 Task: Add another sort column.
Action: Mouse moved to (17, 169)
Screenshot: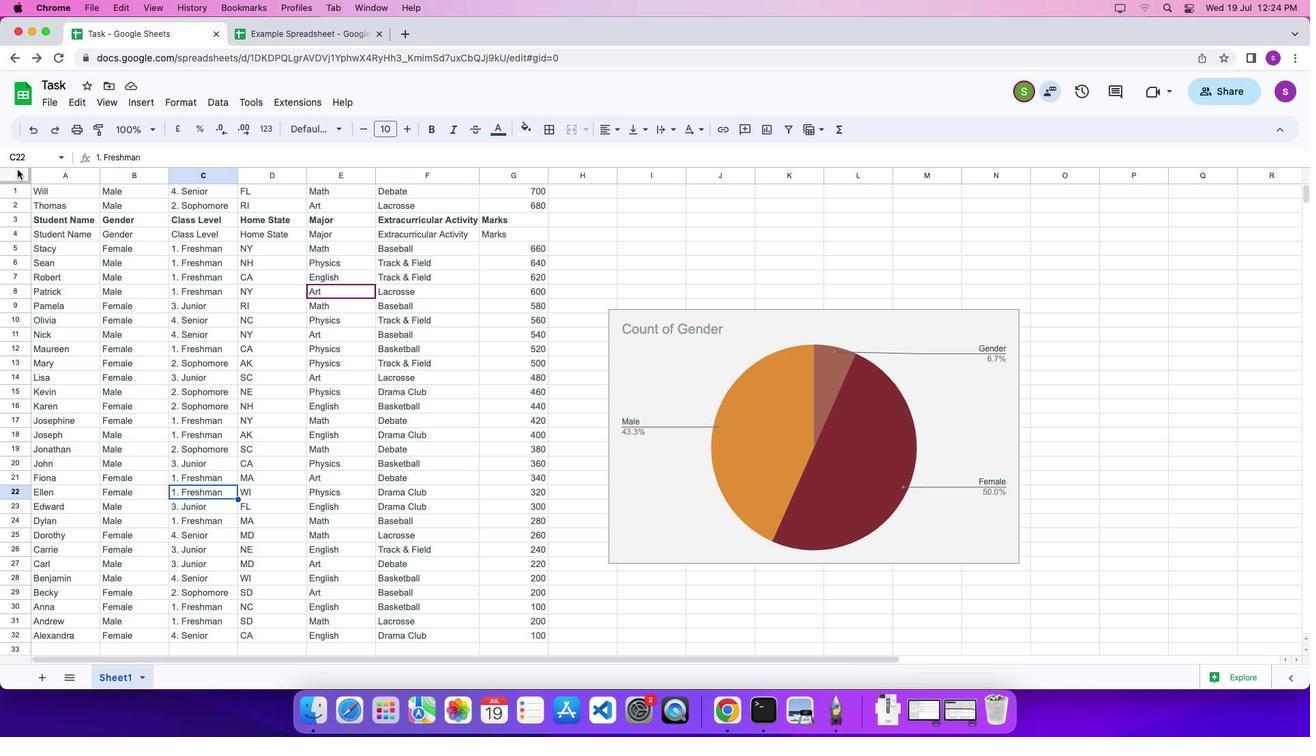 
Action: Mouse pressed left at (17, 169)
Screenshot: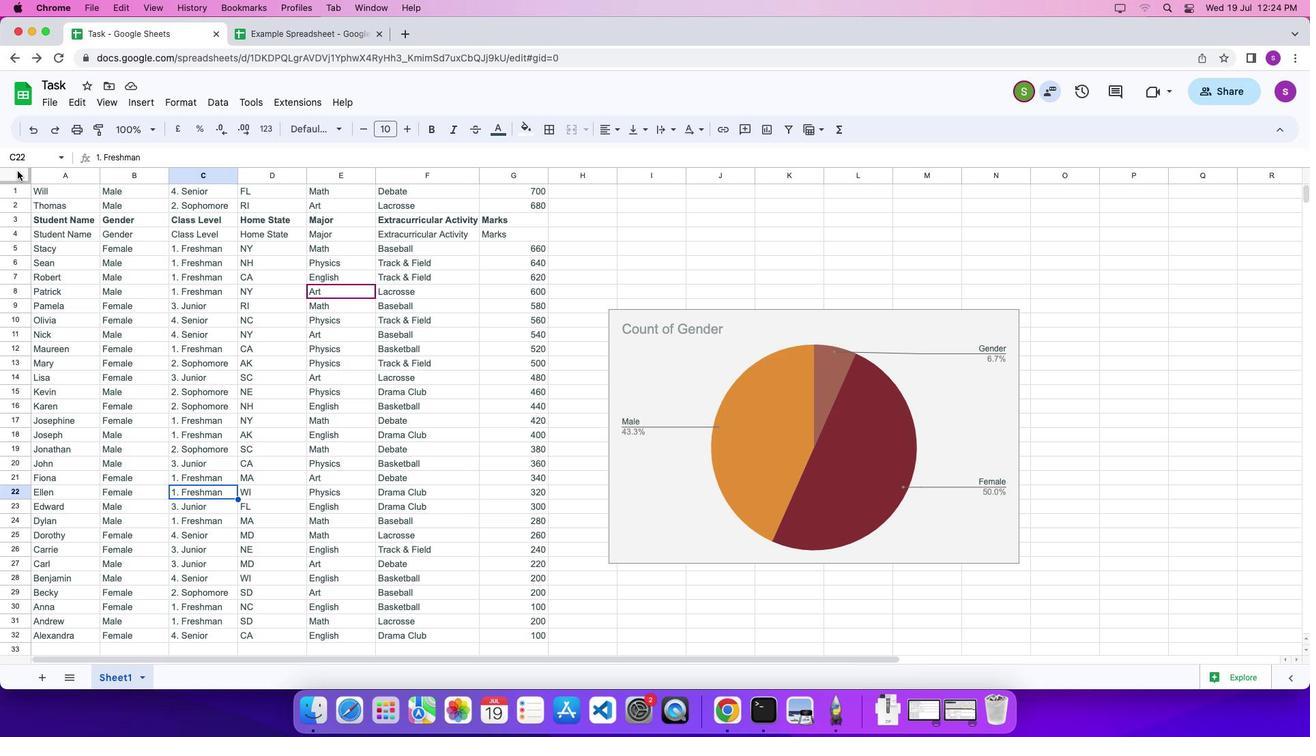 
Action: Mouse moved to (17, 171)
Screenshot: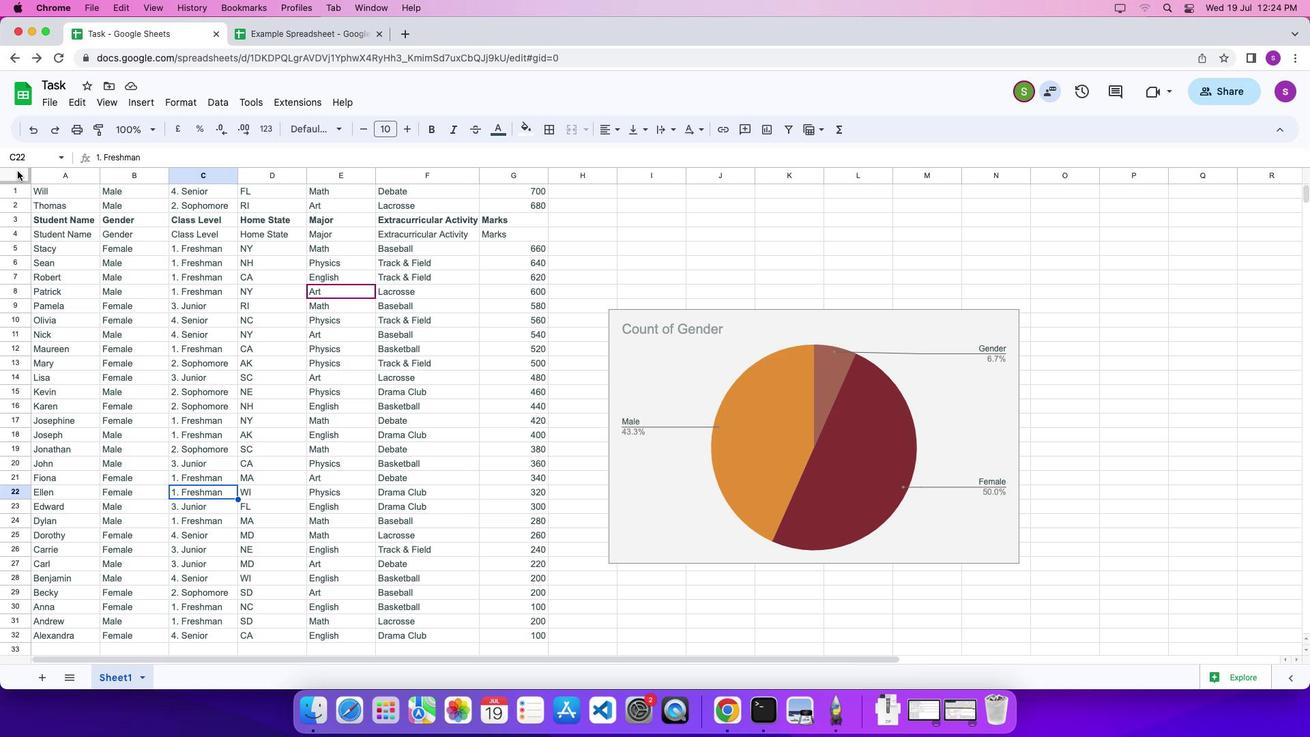 
Action: Mouse pressed left at (17, 171)
Screenshot: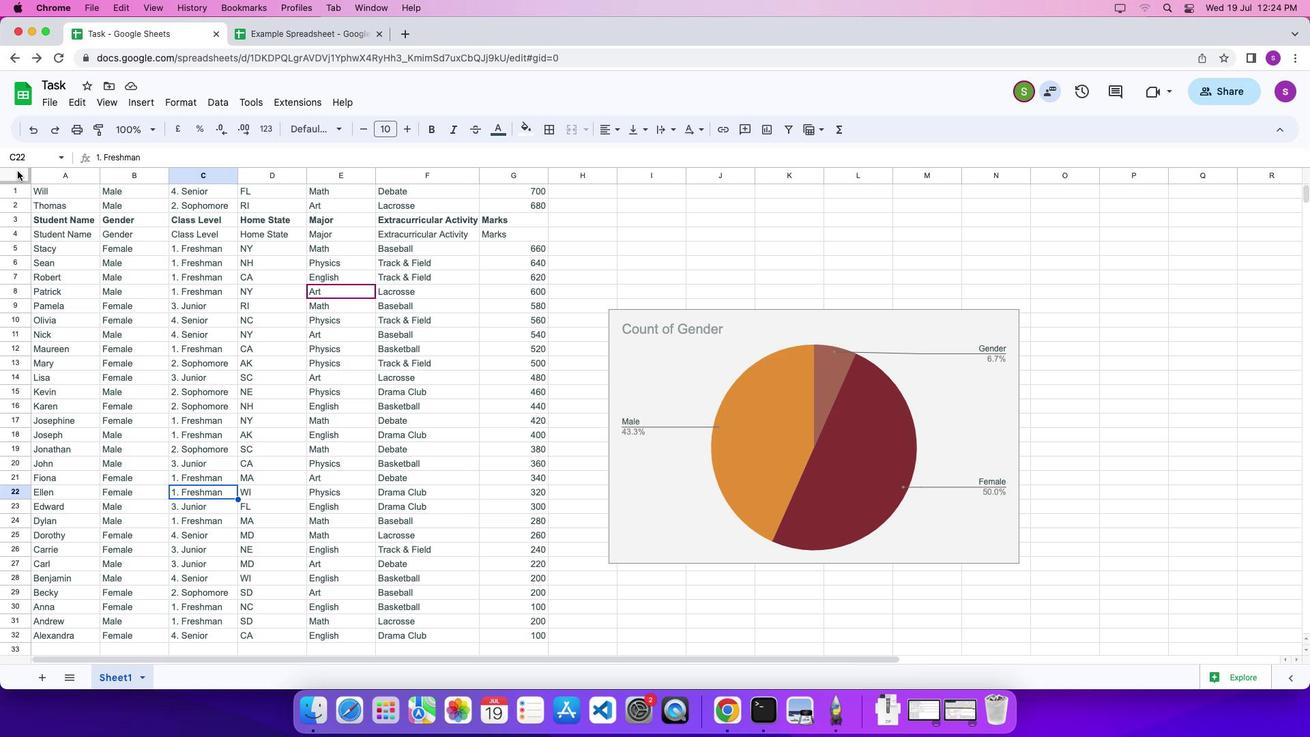 
Action: Mouse pressed left at (17, 171)
Screenshot: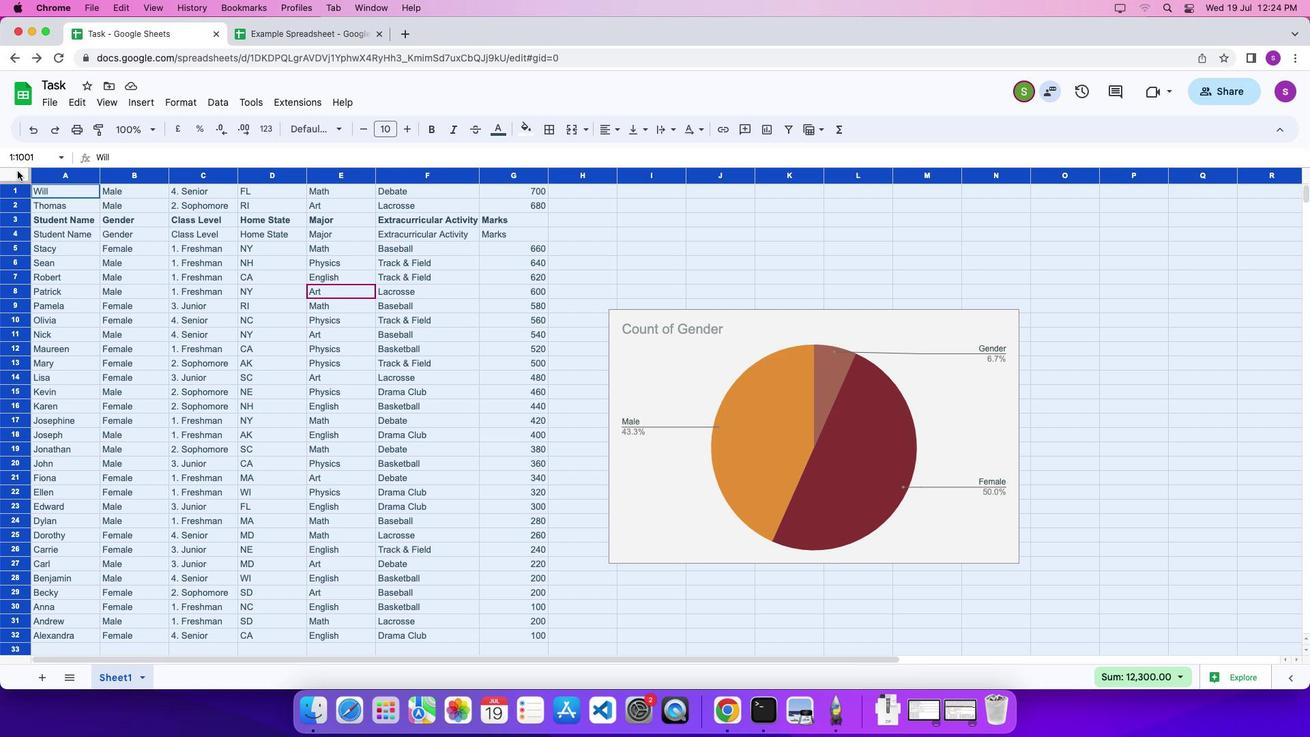 
Action: Mouse moved to (219, 102)
Screenshot: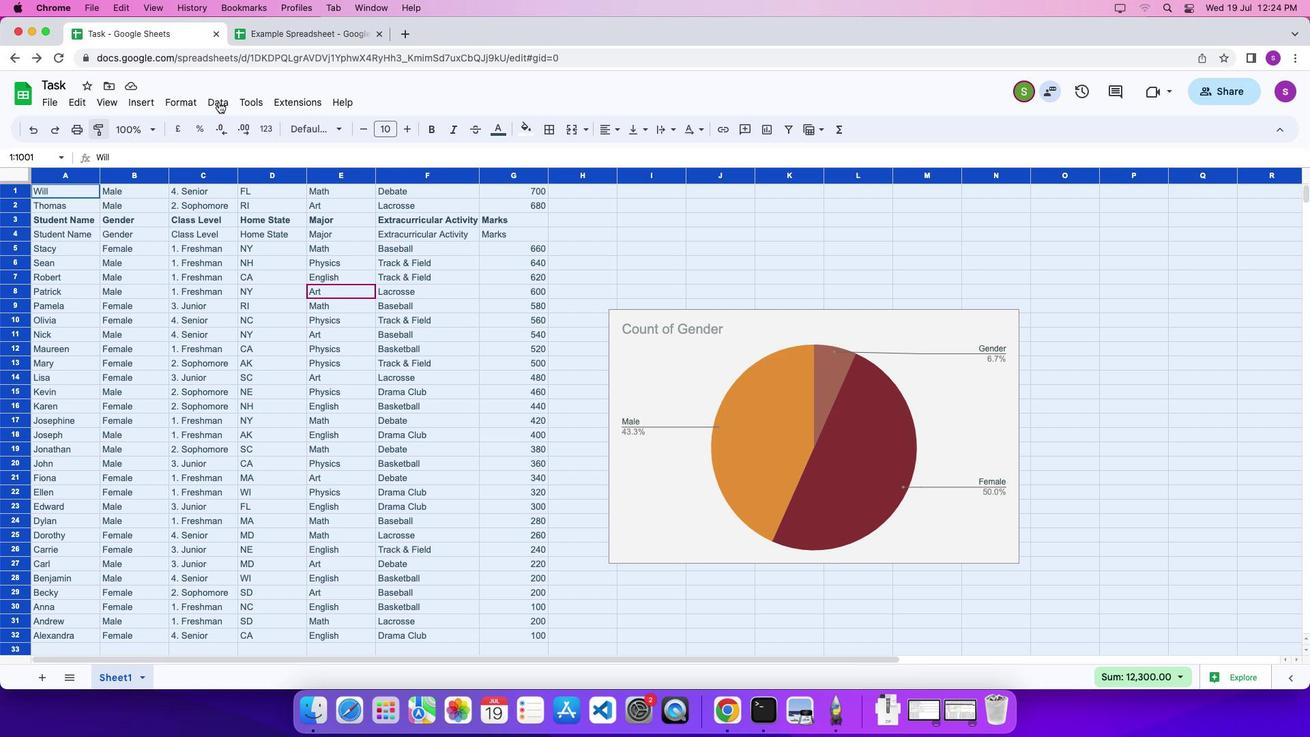 
Action: Mouse pressed left at (219, 102)
Screenshot: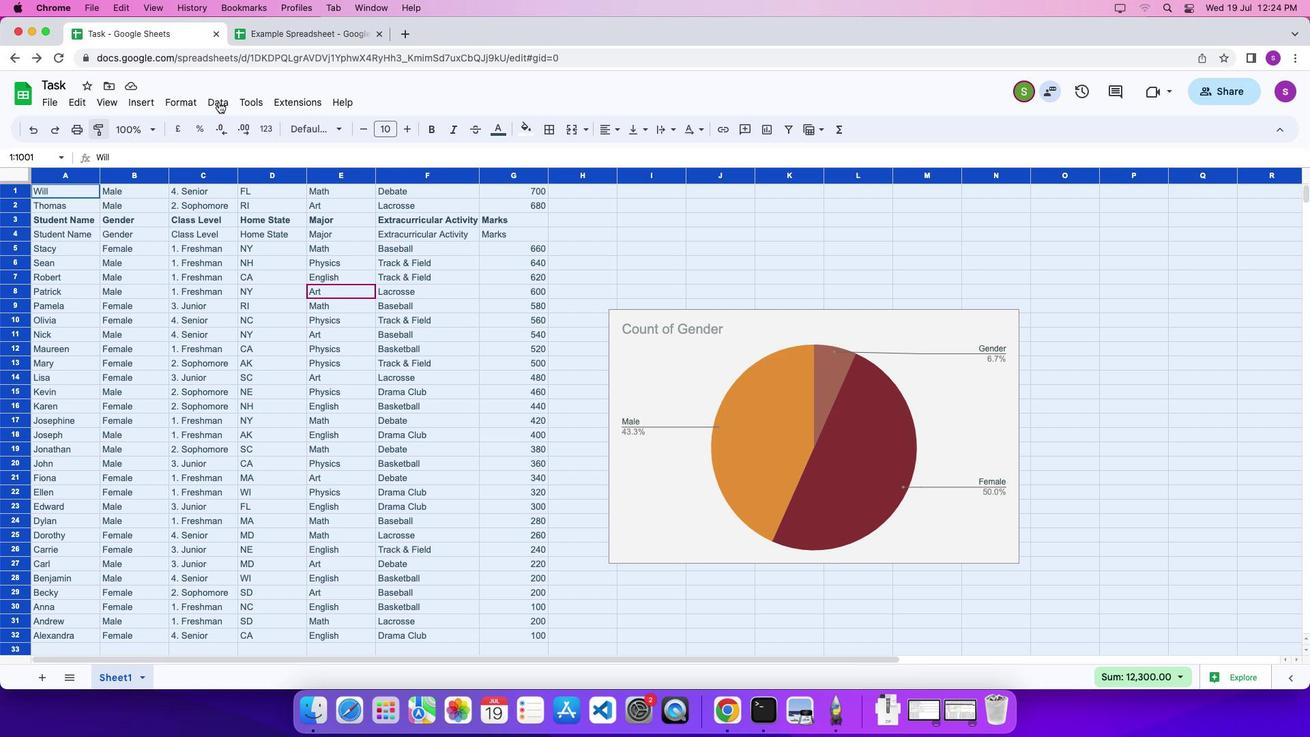 
Action: Mouse moved to (456, 211)
Screenshot: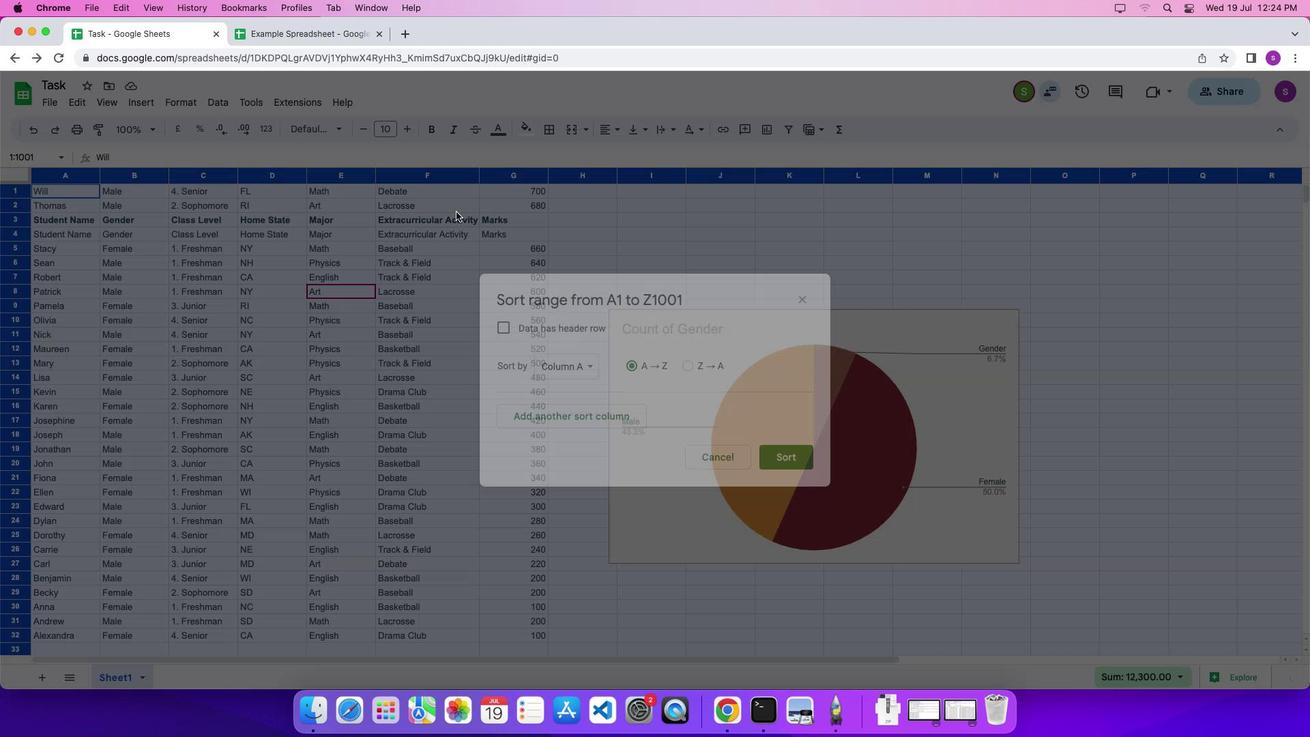 
Action: Mouse pressed left at (456, 211)
Screenshot: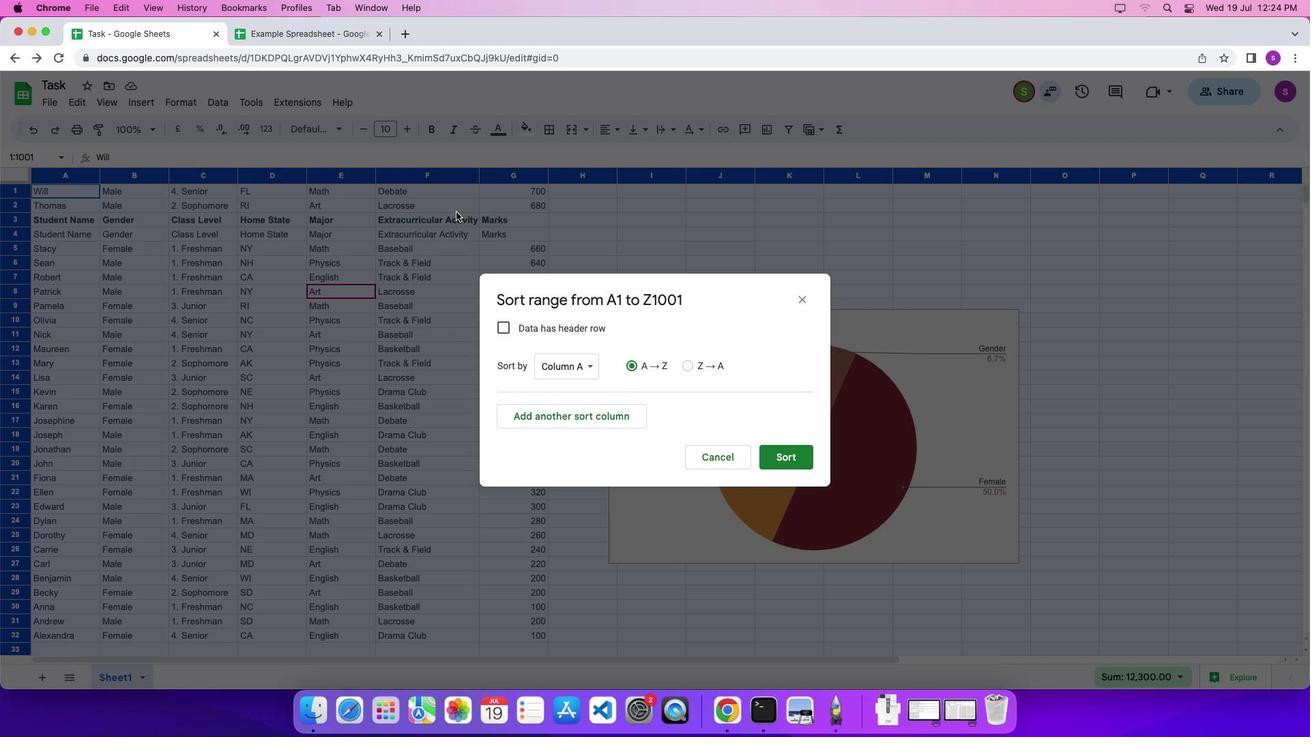 
Action: Mouse moved to (515, 416)
Screenshot: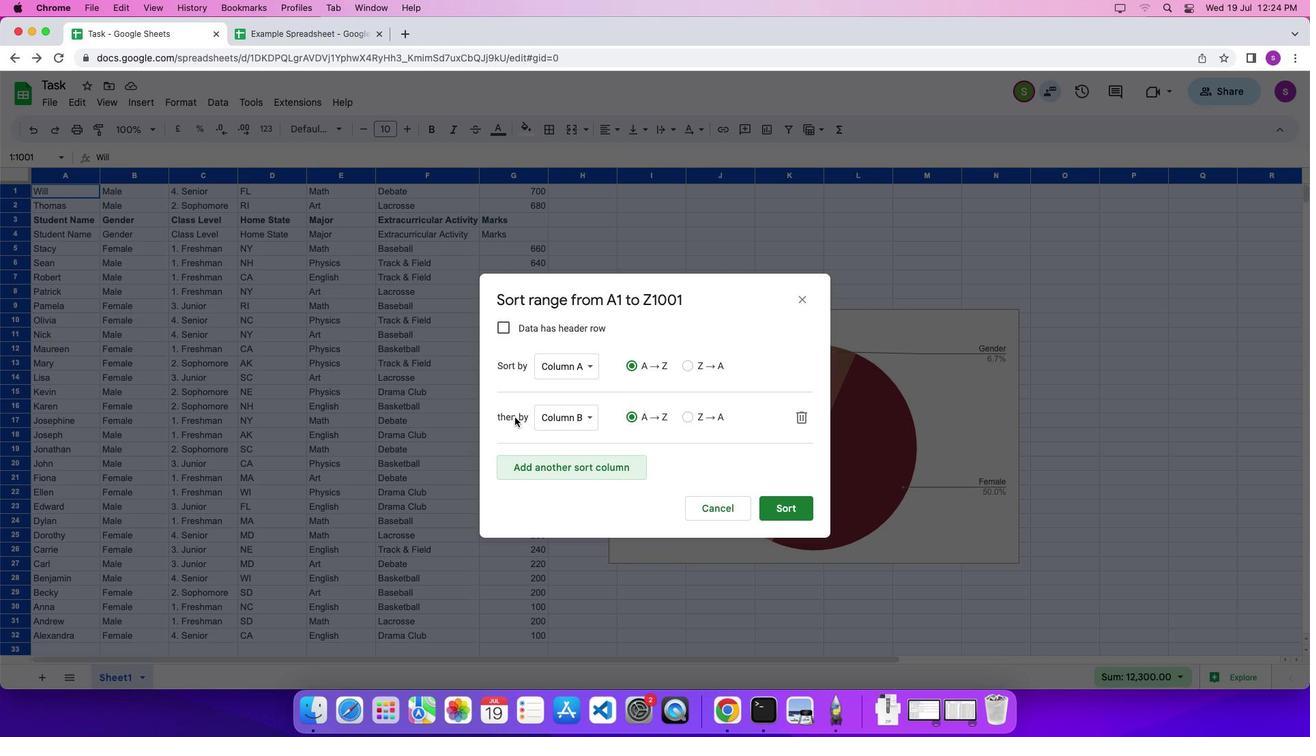 
Action: Mouse pressed left at (515, 416)
Screenshot: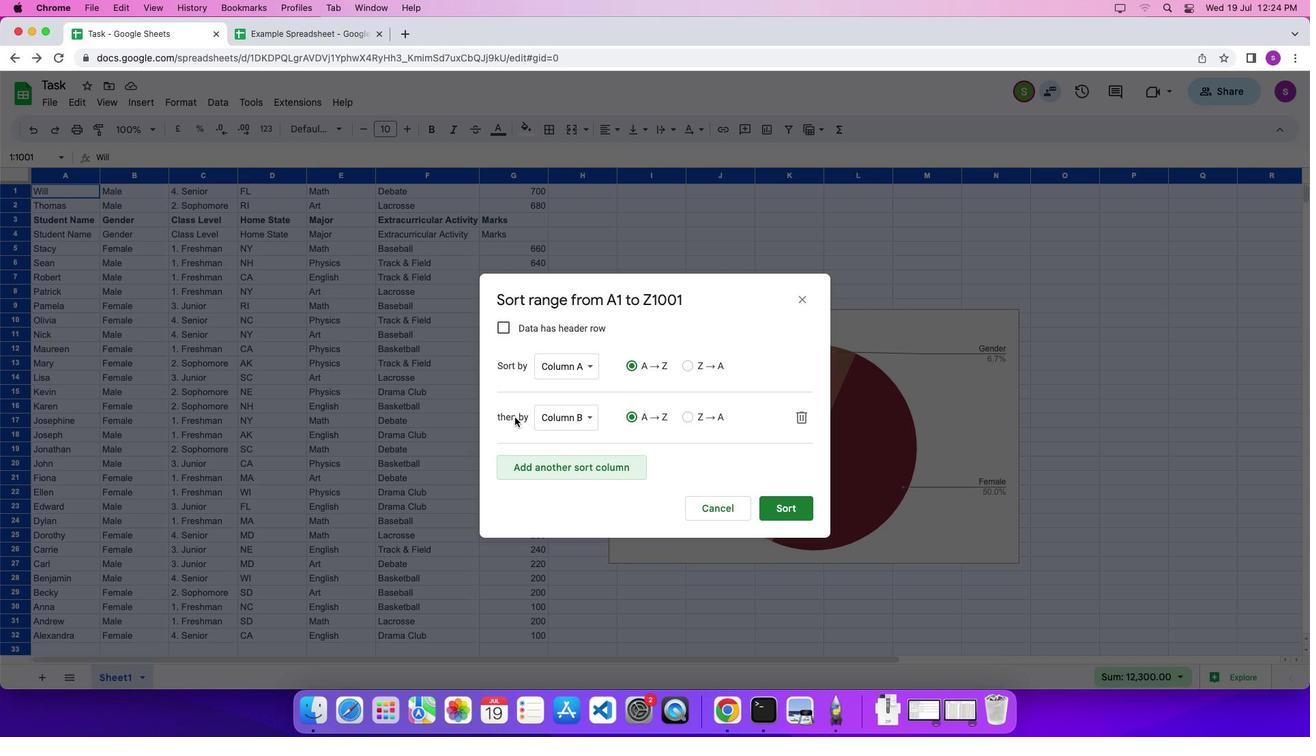 
Action: Mouse moved to (786, 505)
Screenshot: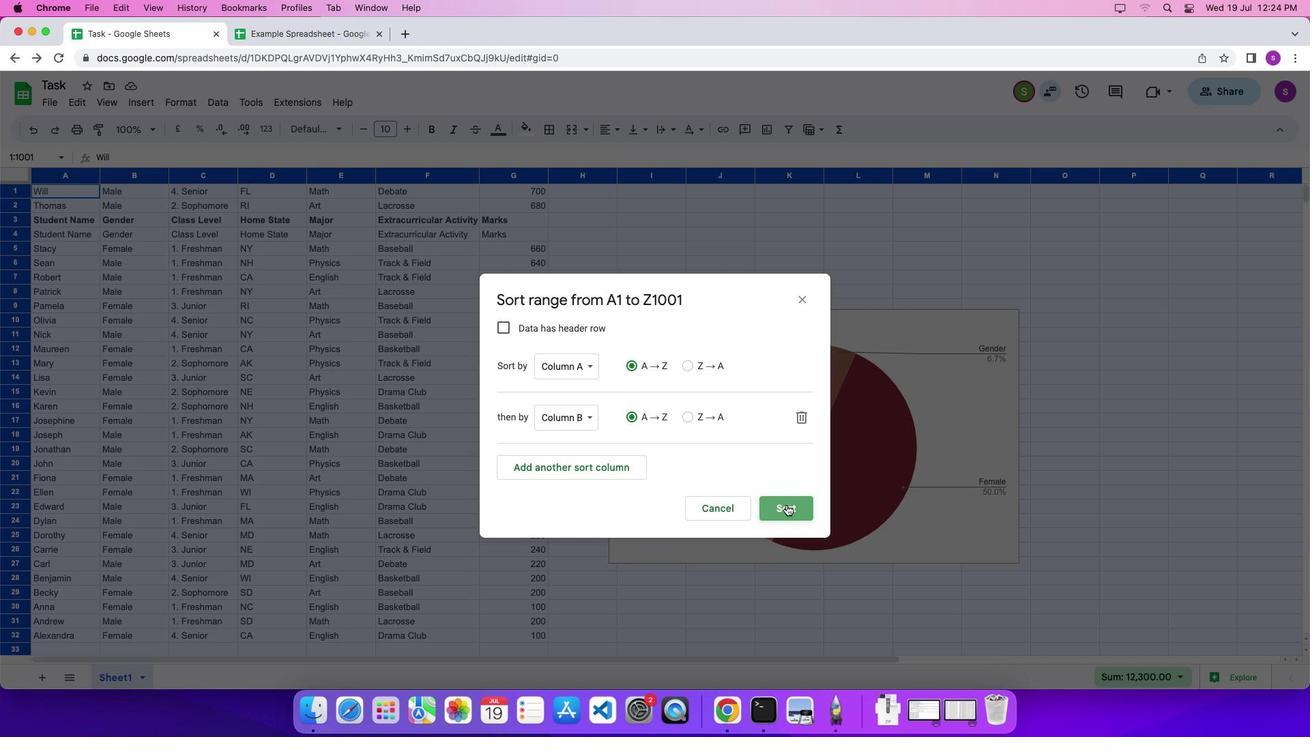 
Action: Mouse pressed left at (786, 505)
Screenshot: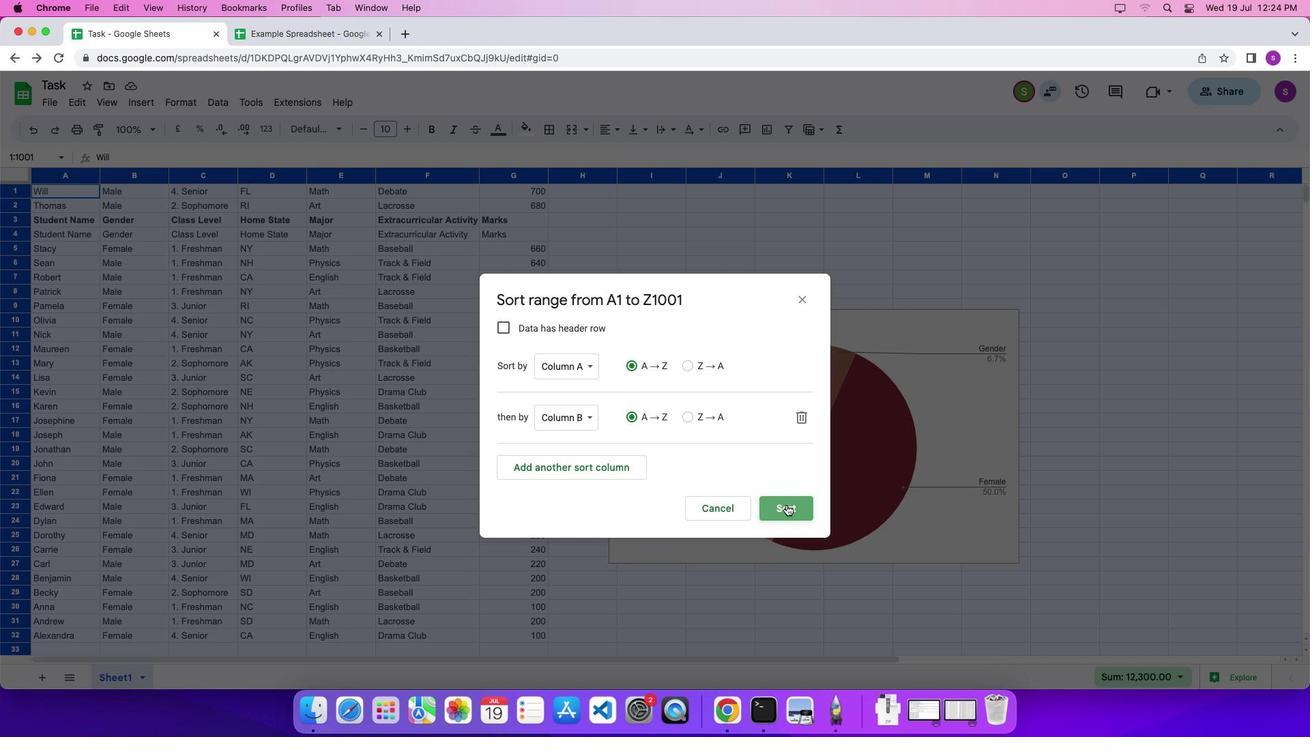 
